 Task: Add a condition where "Status category is Open" in recently solved tickets.
Action: Mouse moved to (126, 423)
Screenshot: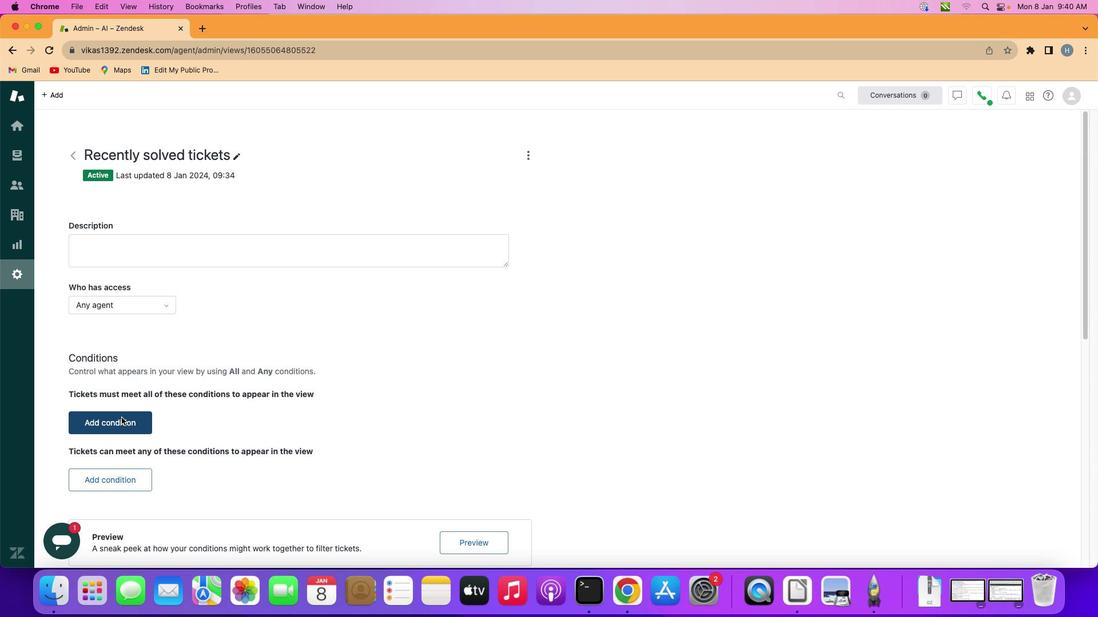 
Action: Mouse pressed left at (126, 423)
Screenshot: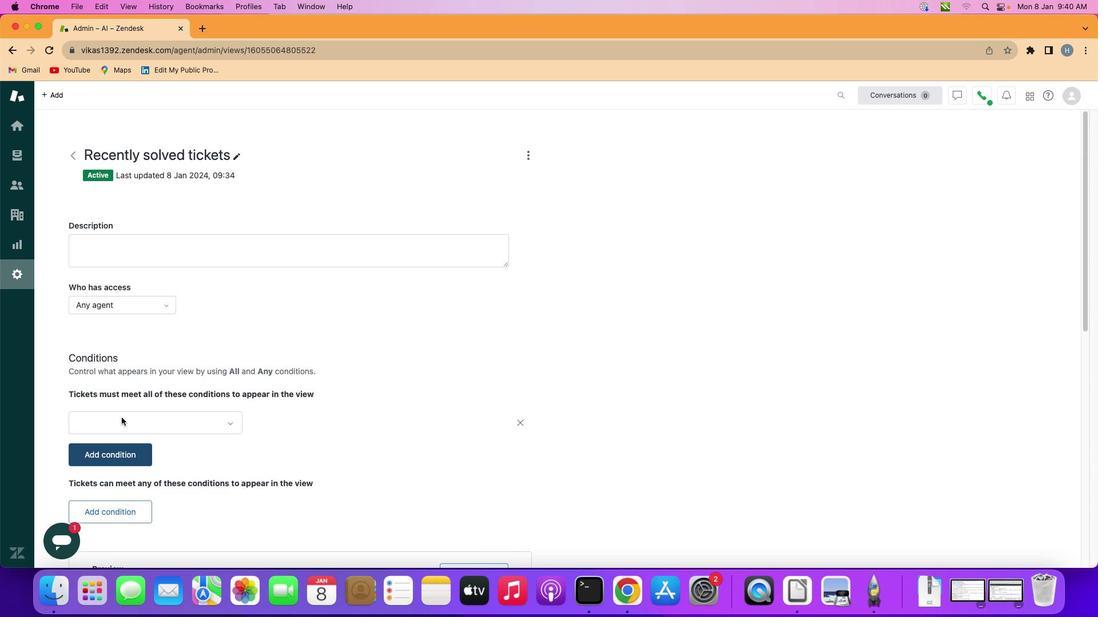 
Action: Mouse moved to (136, 427)
Screenshot: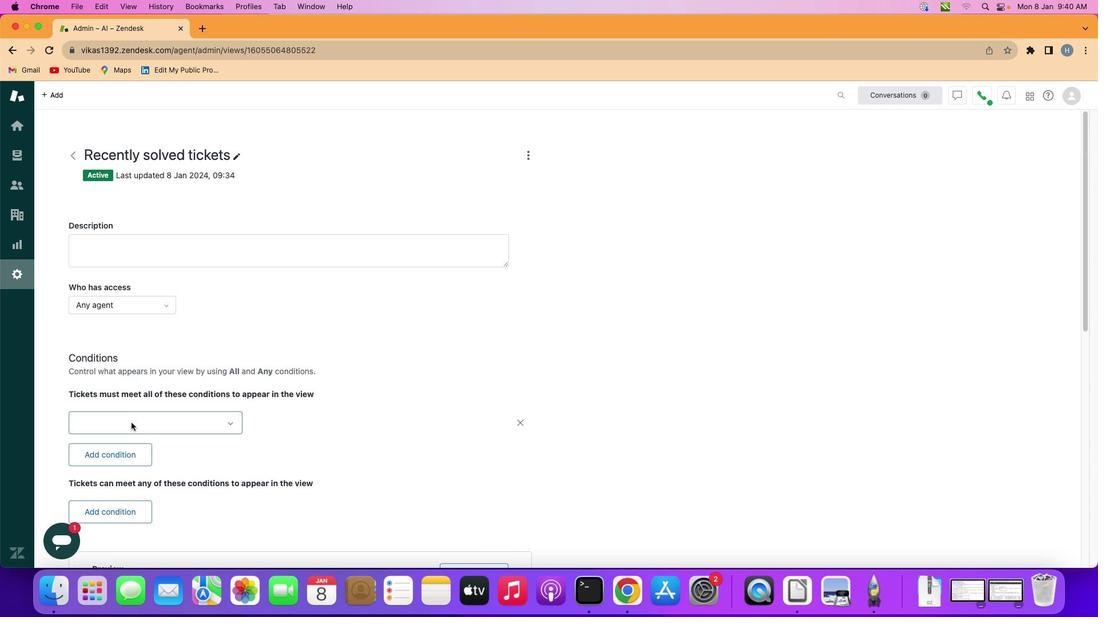 
Action: Mouse pressed left at (136, 427)
Screenshot: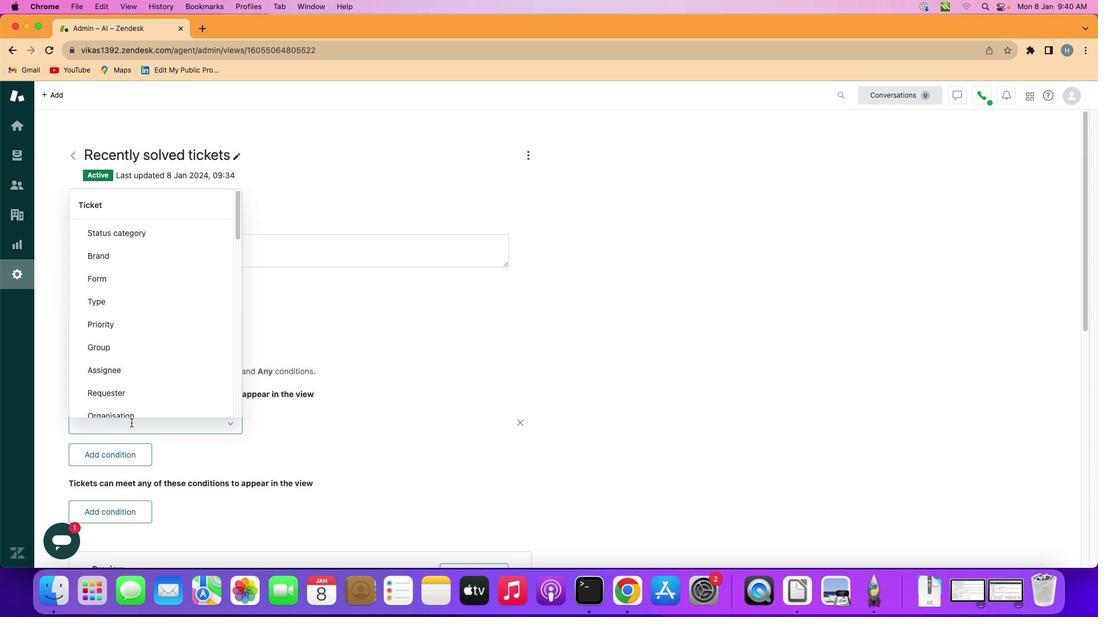 
Action: Mouse moved to (175, 231)
Screenshot: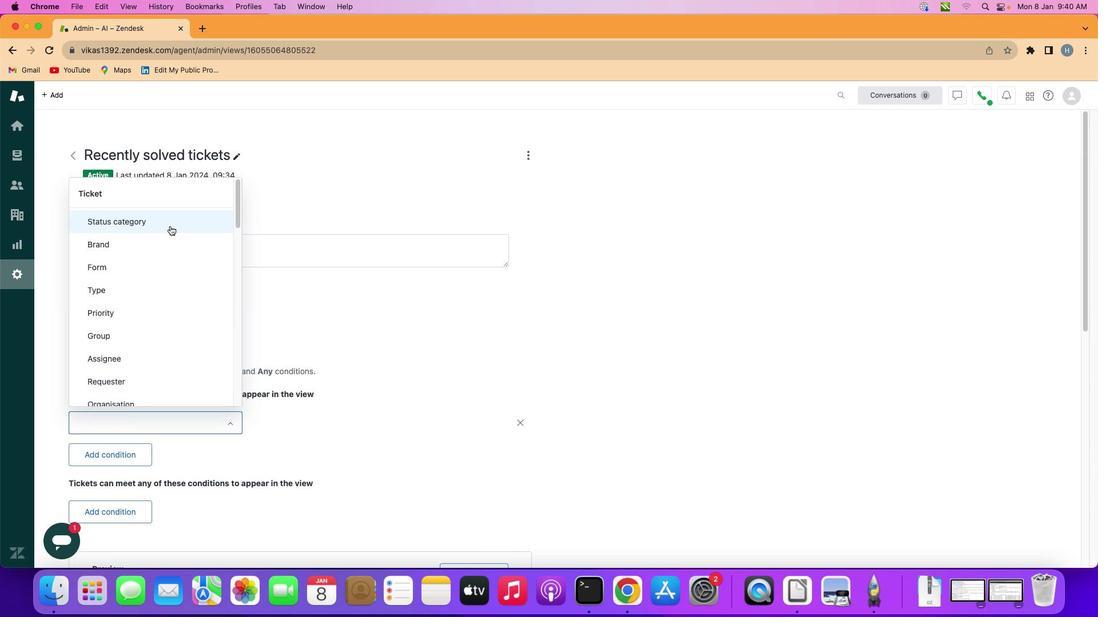 
Action: Mouse pressed left at (175, 231)
Screenshot: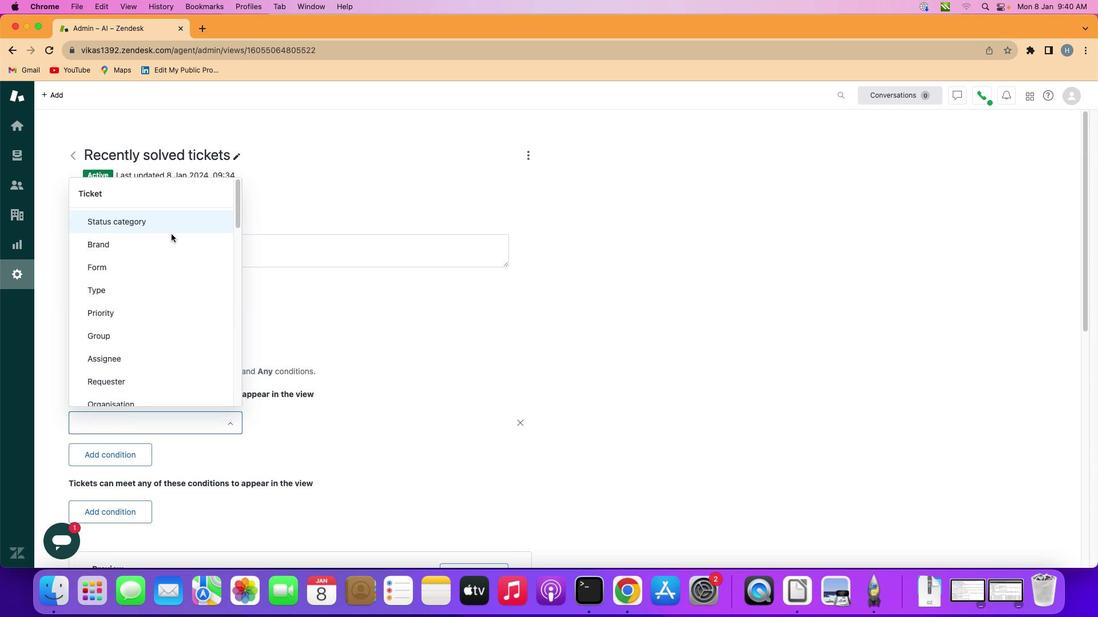 
Action: Mouse moved to (326, 435)
Screenshot: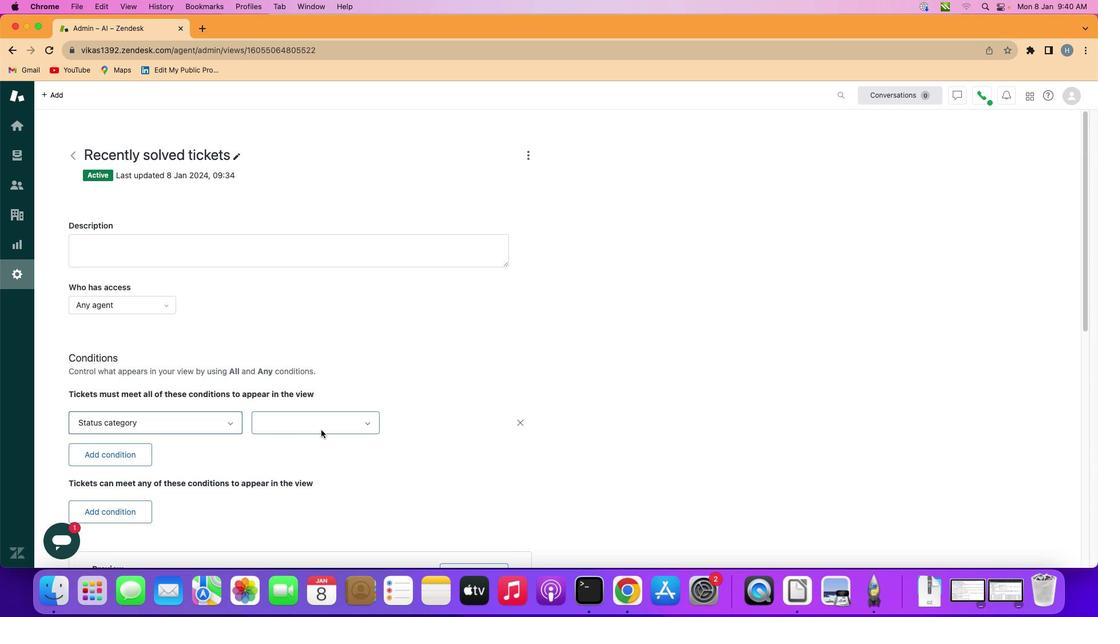 
Action: Mouse pressed left at (326, 435)
Screenshot: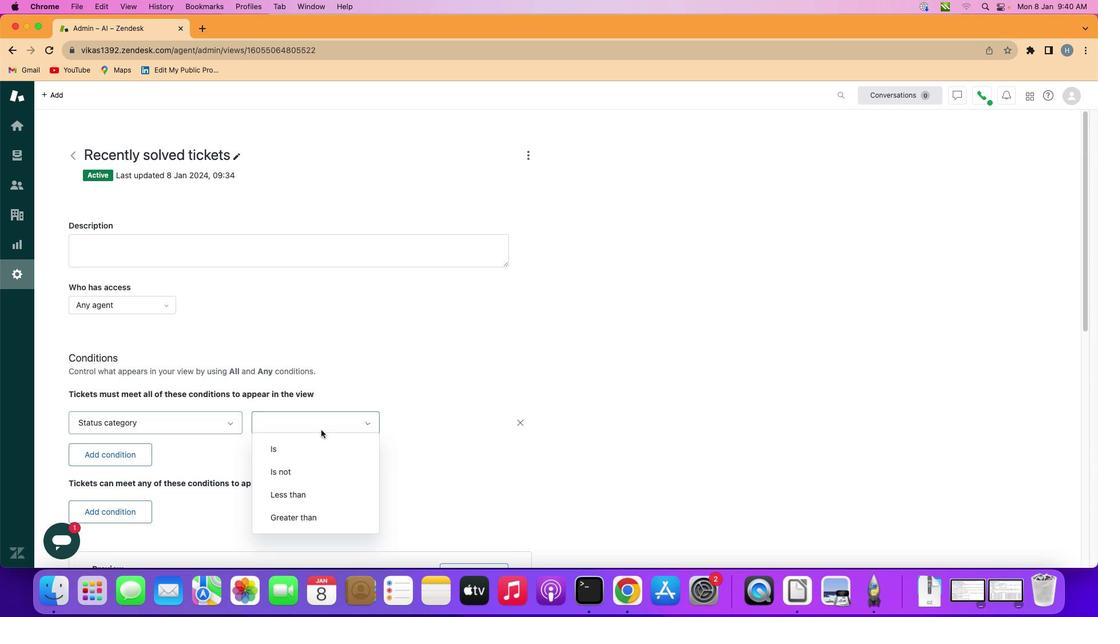 
Action: Mouse moved to (322, 453)
Screenshot: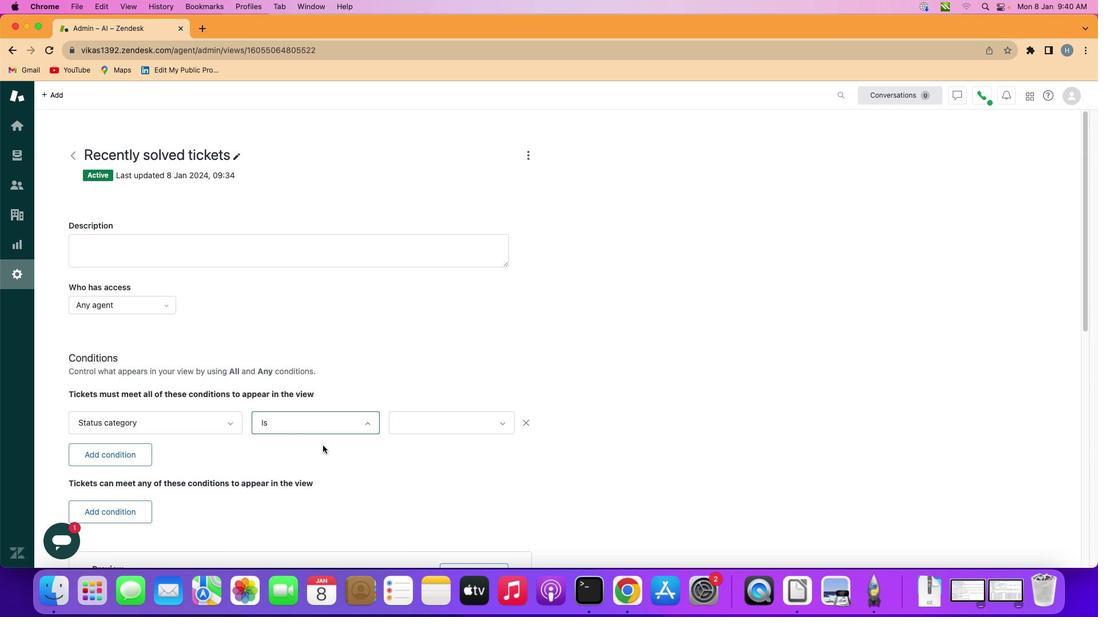 
Action: Mouse pressed left at (322, 453)
Screenshot: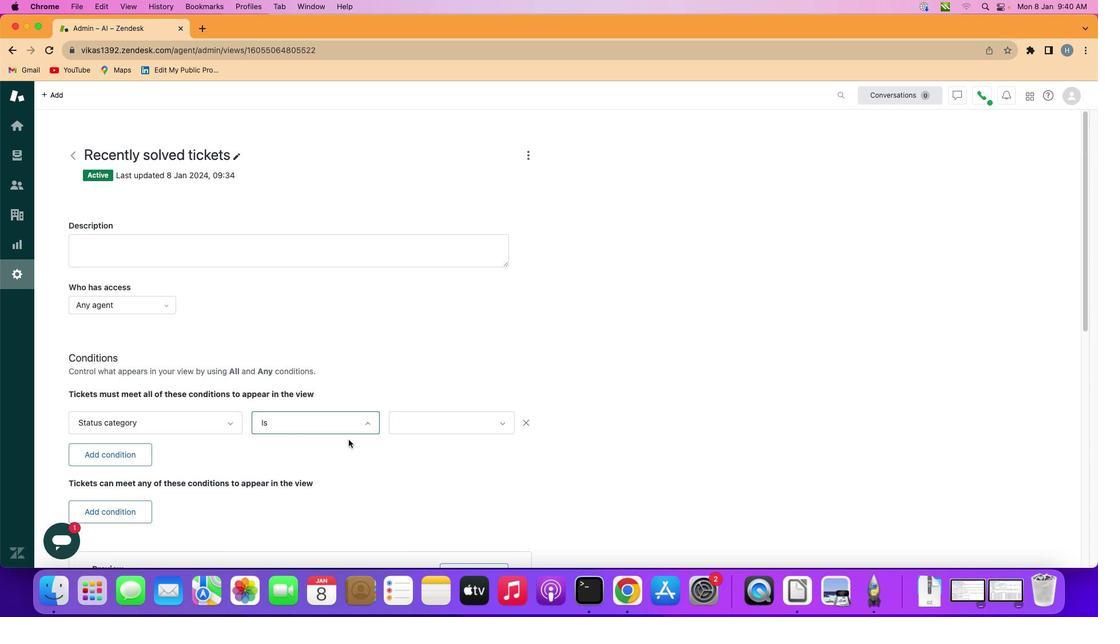
Action: Mouse moved to (455, 429)
Screenshot: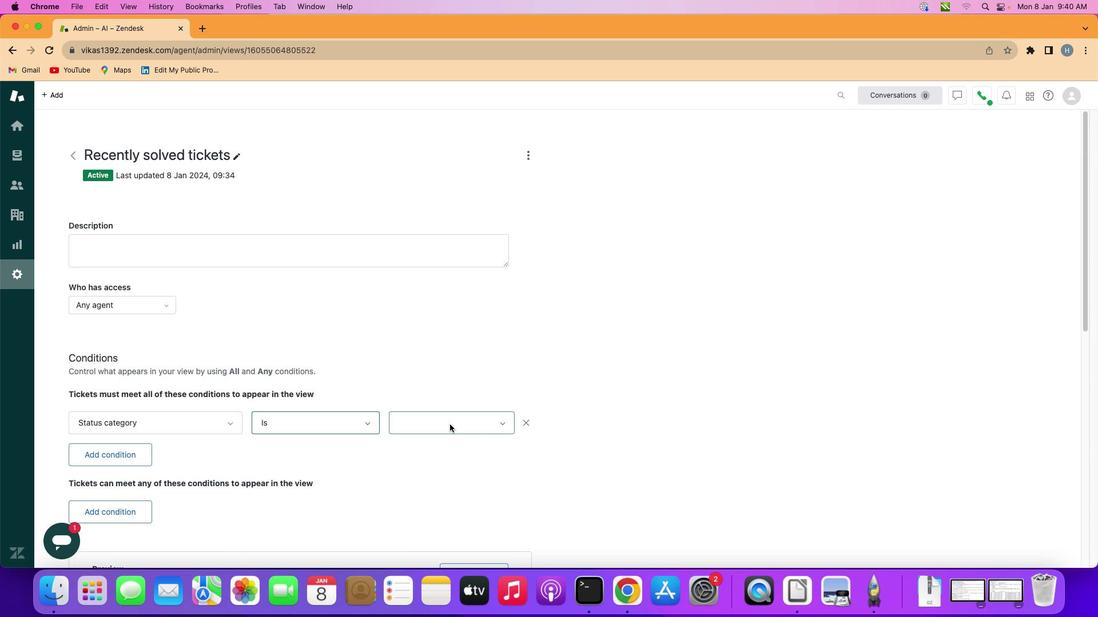 
Action: Mouse pressed left at (455, 429)
Screenshot: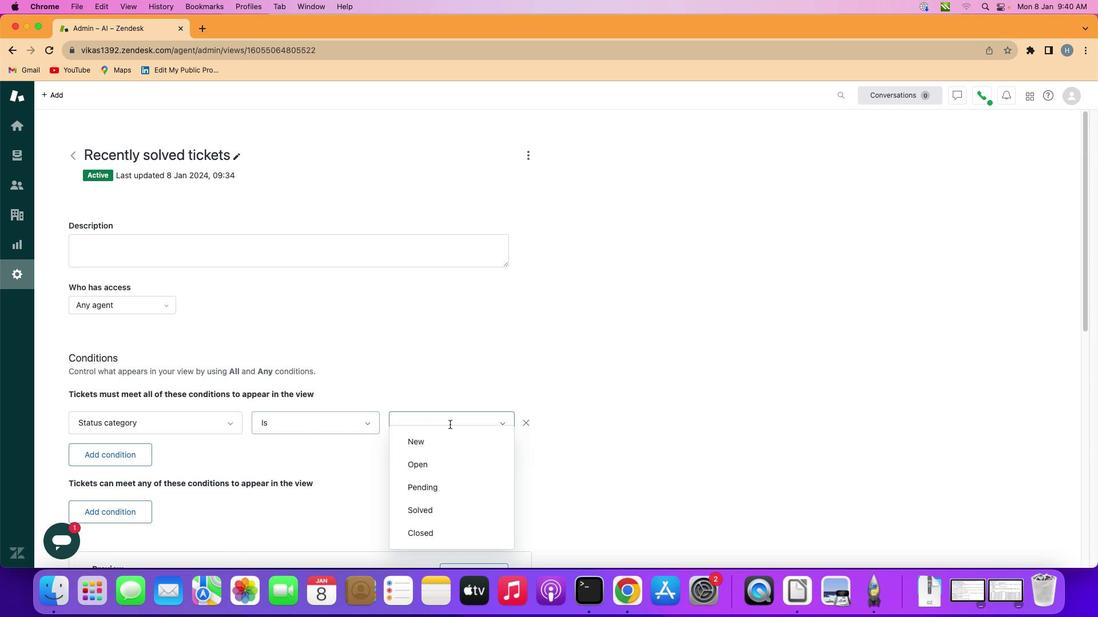 
Action: Mouse moved to (453, 477)
Screenshot: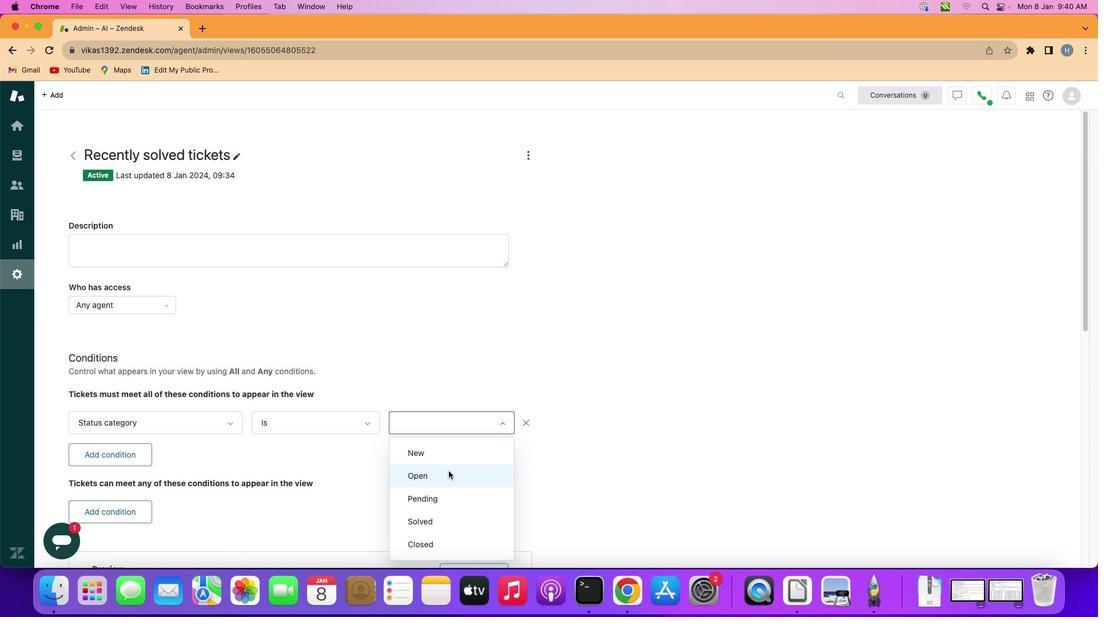 
Action: Mouse pressed left at (453, 477)
Screenshot: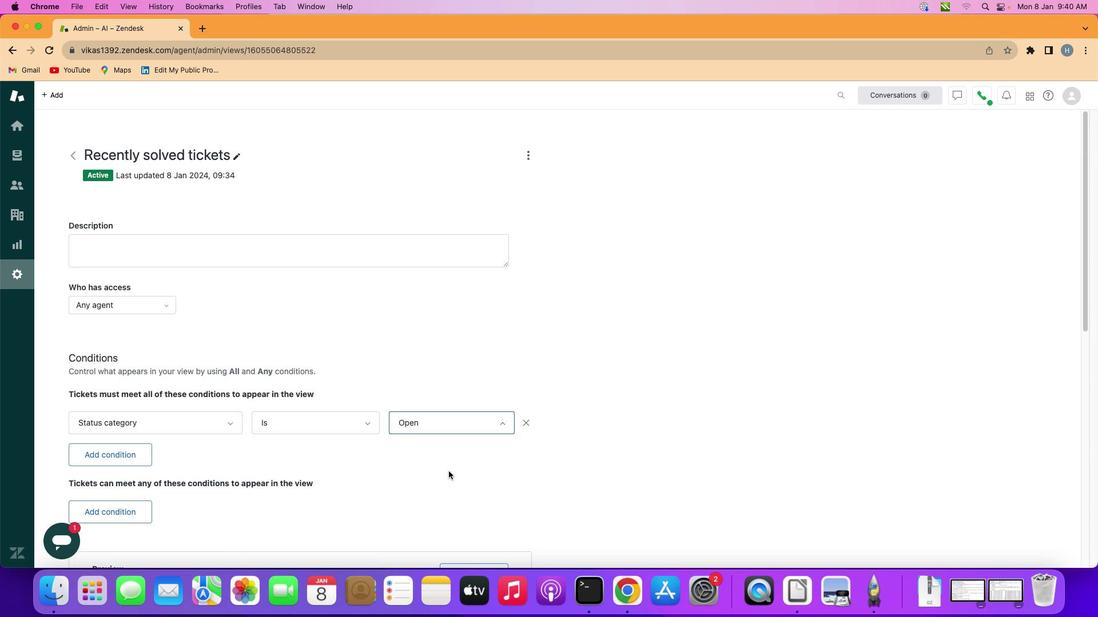 
Action: Mouse moved to (549, 462)
Screenshot: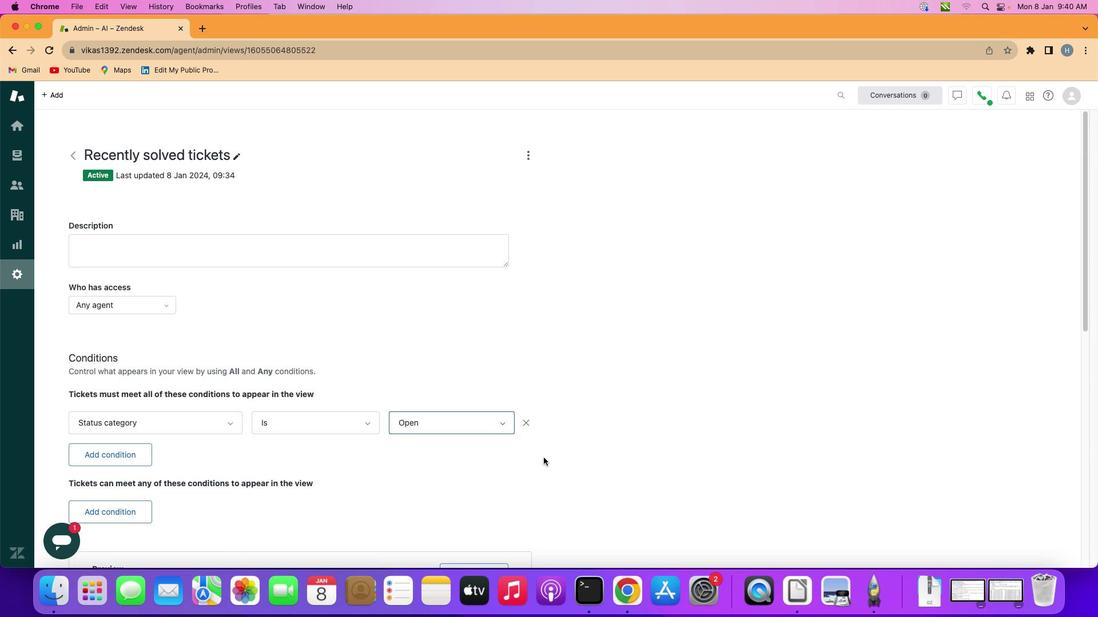
